 Task: Add shortcut from my drive.
Action: Mouse moved to (50, 84)
Screenshot: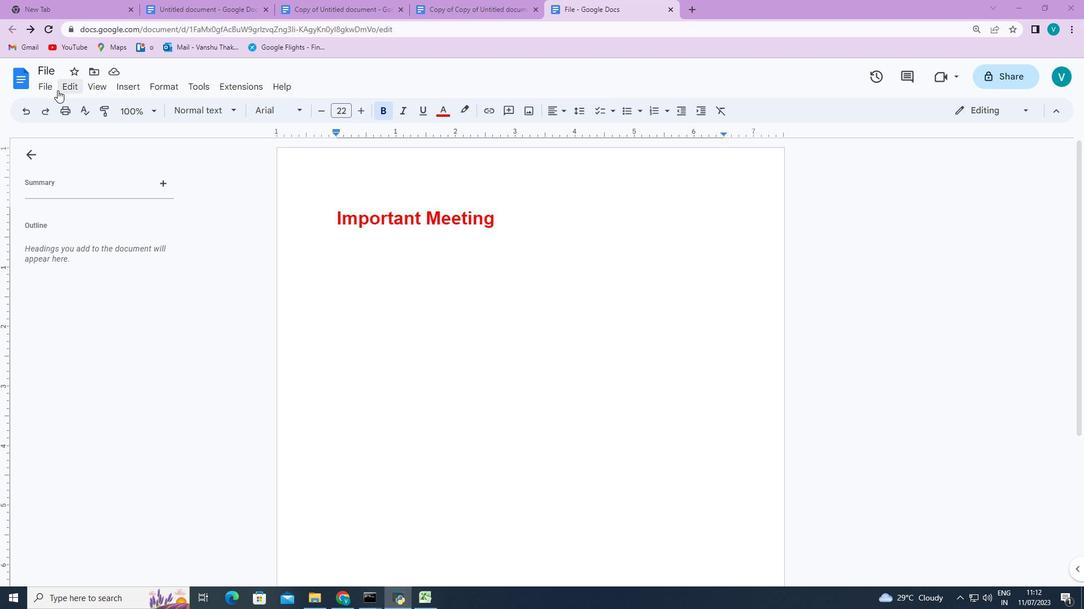 
Action: Mouse pressed left at (50, 84)
Screenshot: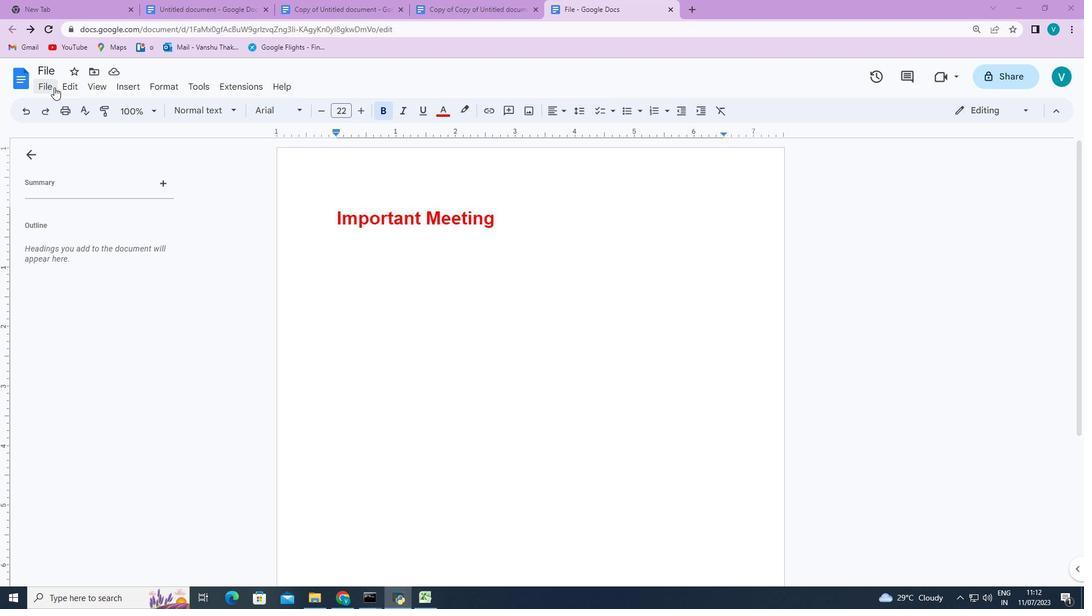 
Action: Mouse moved to (78, 285)
Screenshot: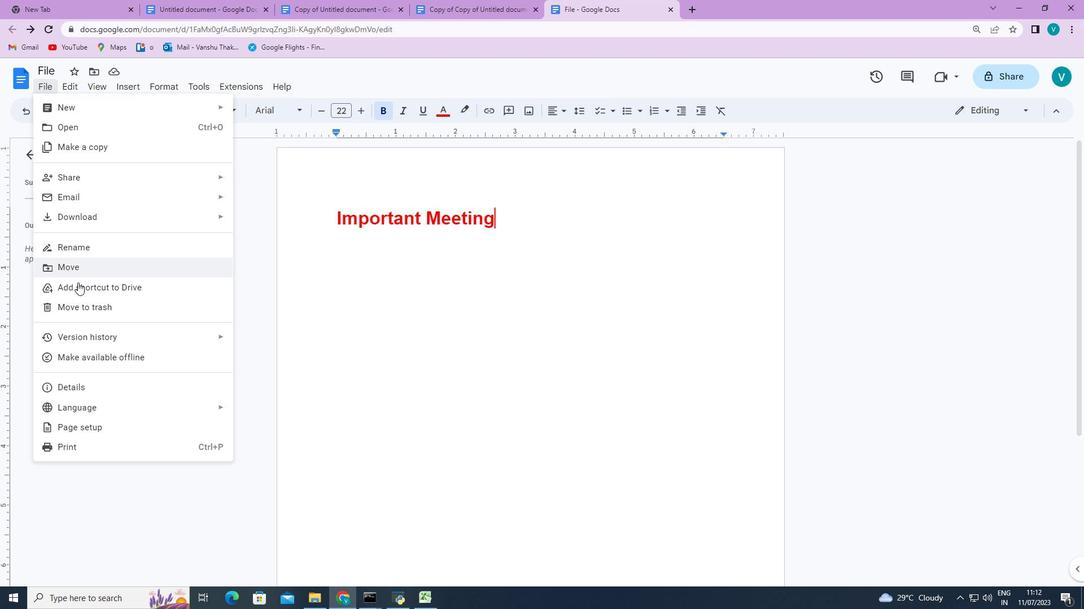 
Action: Mouse pressed left at (78, 285)
Screenshot: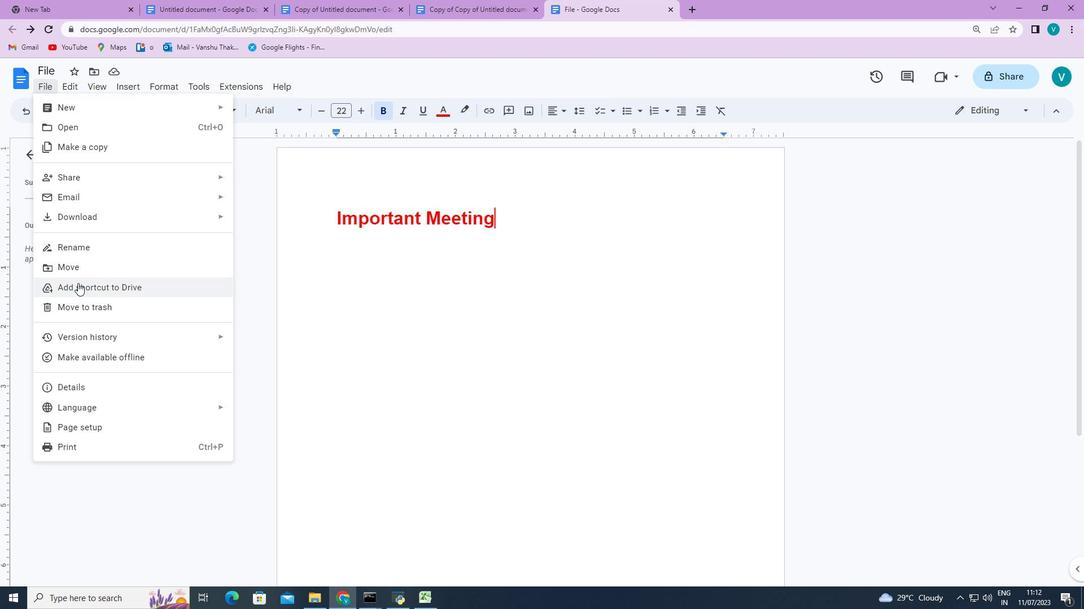 
Action: Mouse moved to (188, 131)
Screenshot: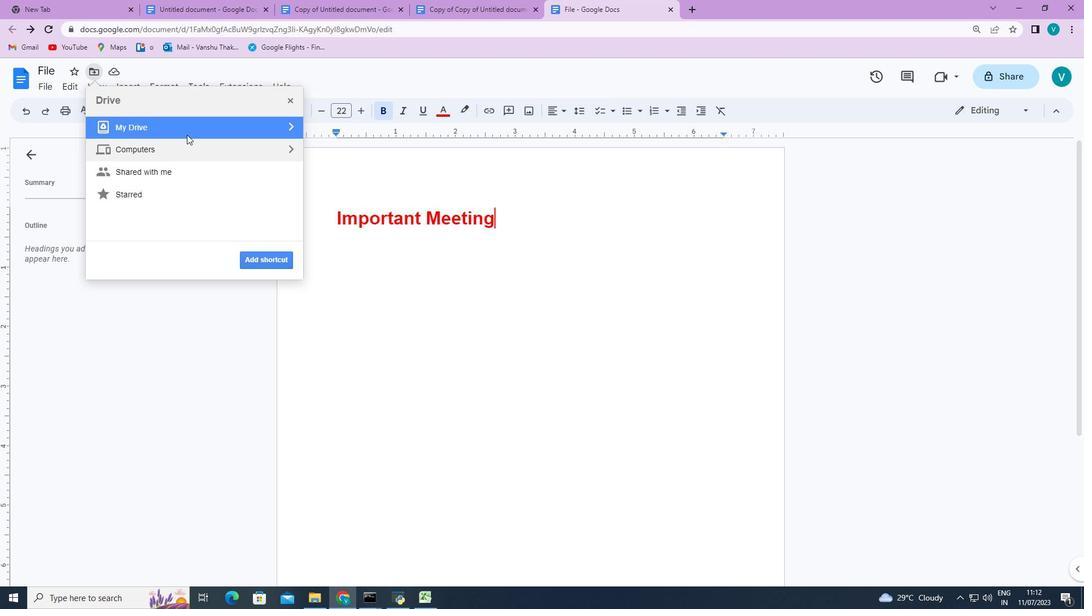 
Action: Mouse pressed left at (188, 131)
Screenshot: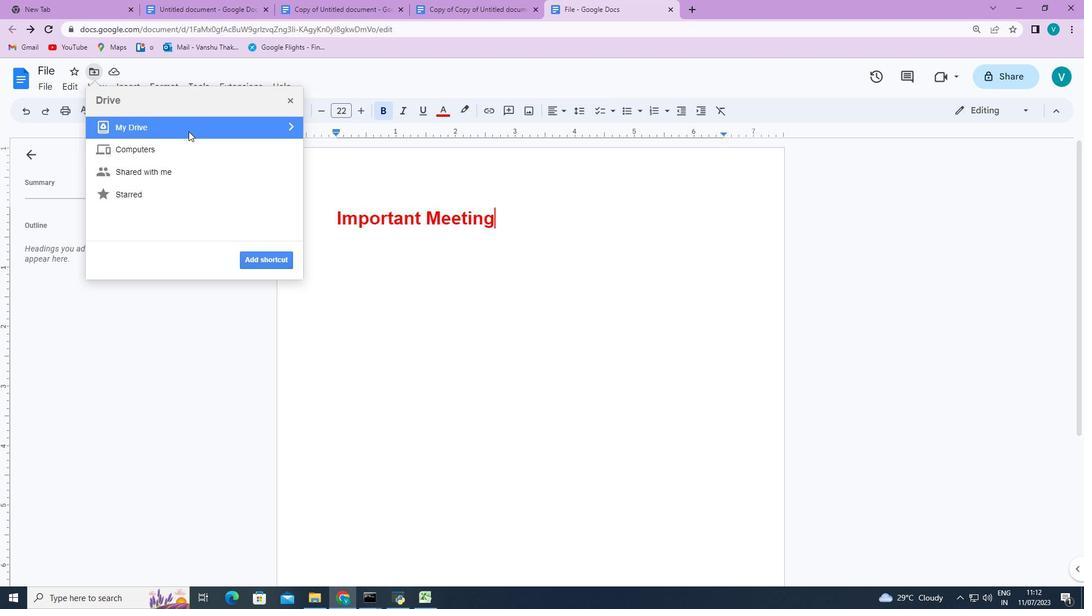 
Action: Mouse pressed left at (188, 131)
Screenshot: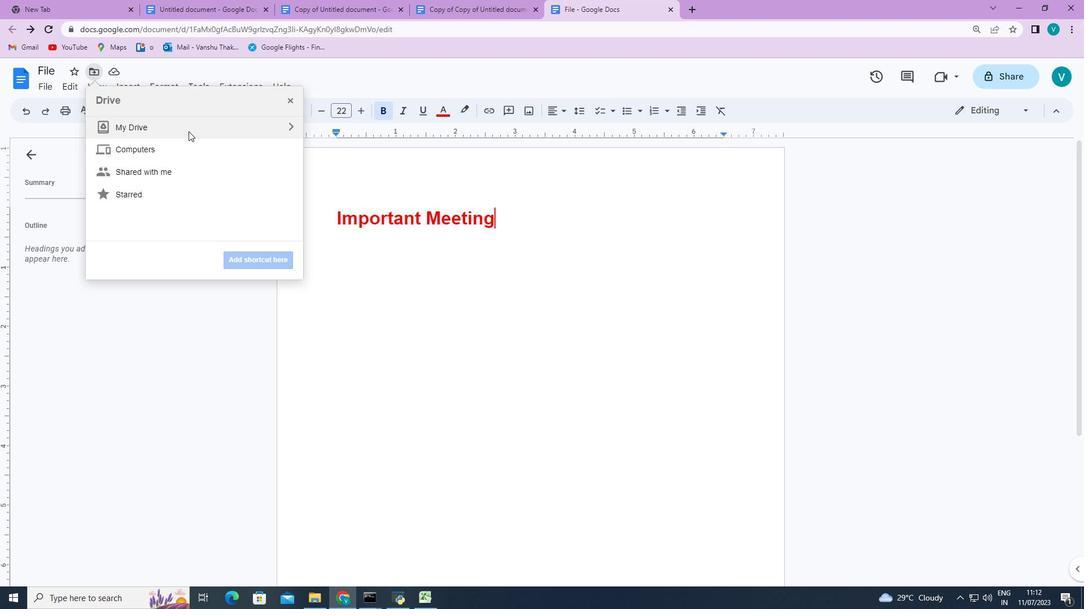 
Action: Mouse moved to (264, 262)
Screenshot: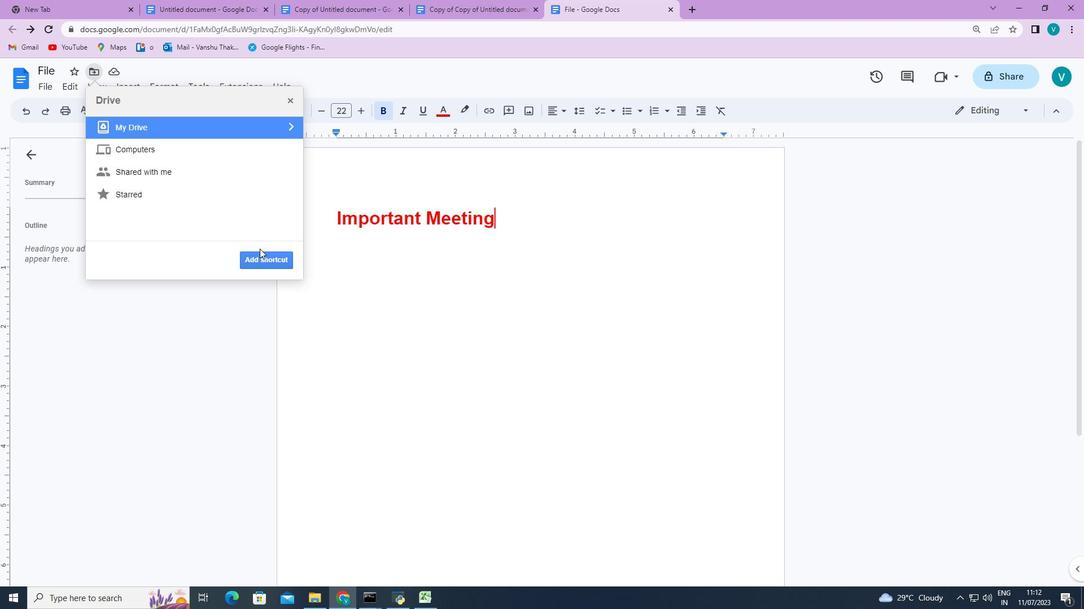 
Action: Mouse pressed left at (264, 262)
Screenshot: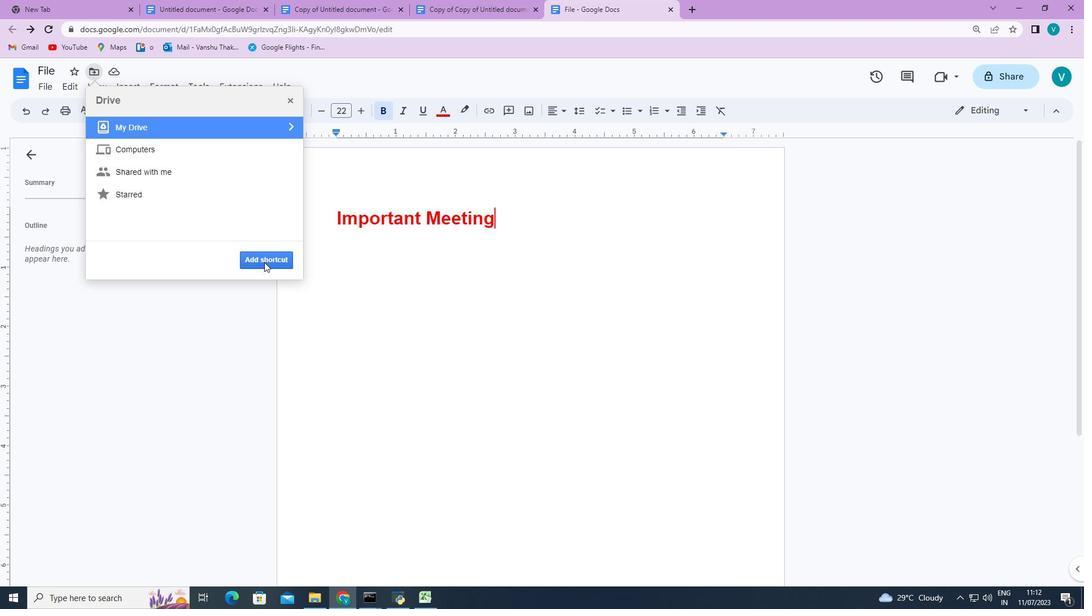 
